 Task: Create a section Agile Assemblers and in the section, add a milestone Internet of Things Integration in the project AgileCamp
Action: Mouse moved to (37, 336)
Screenshot: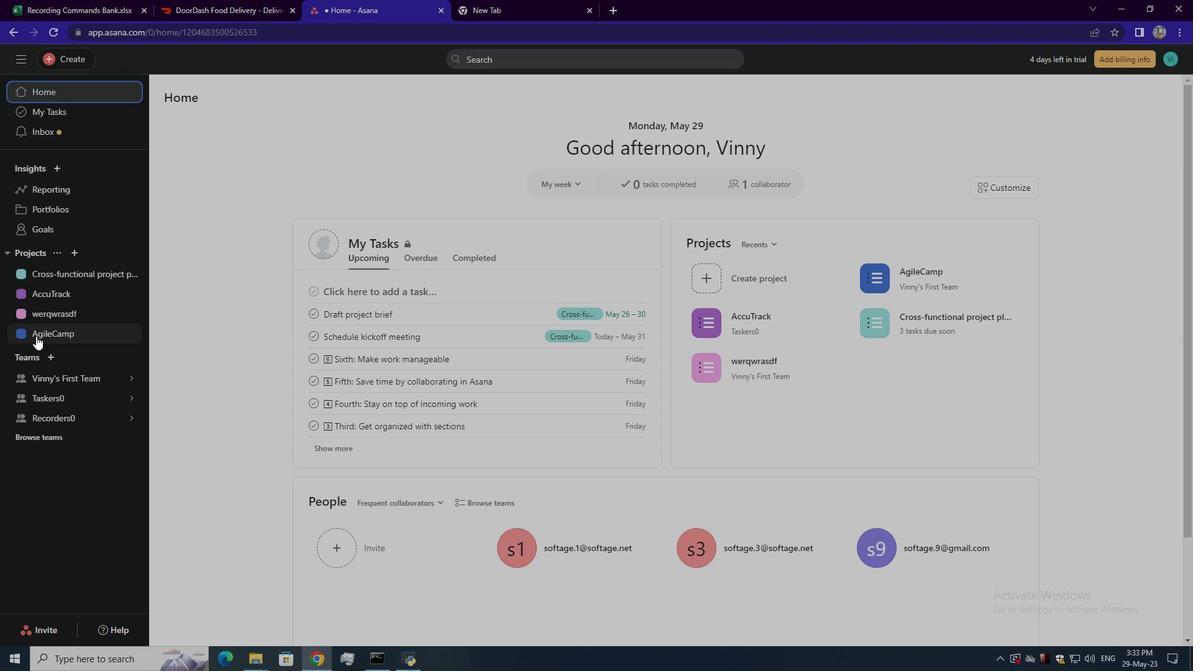 
Action: Mouse pressed left at (37, 336)
Screenshot: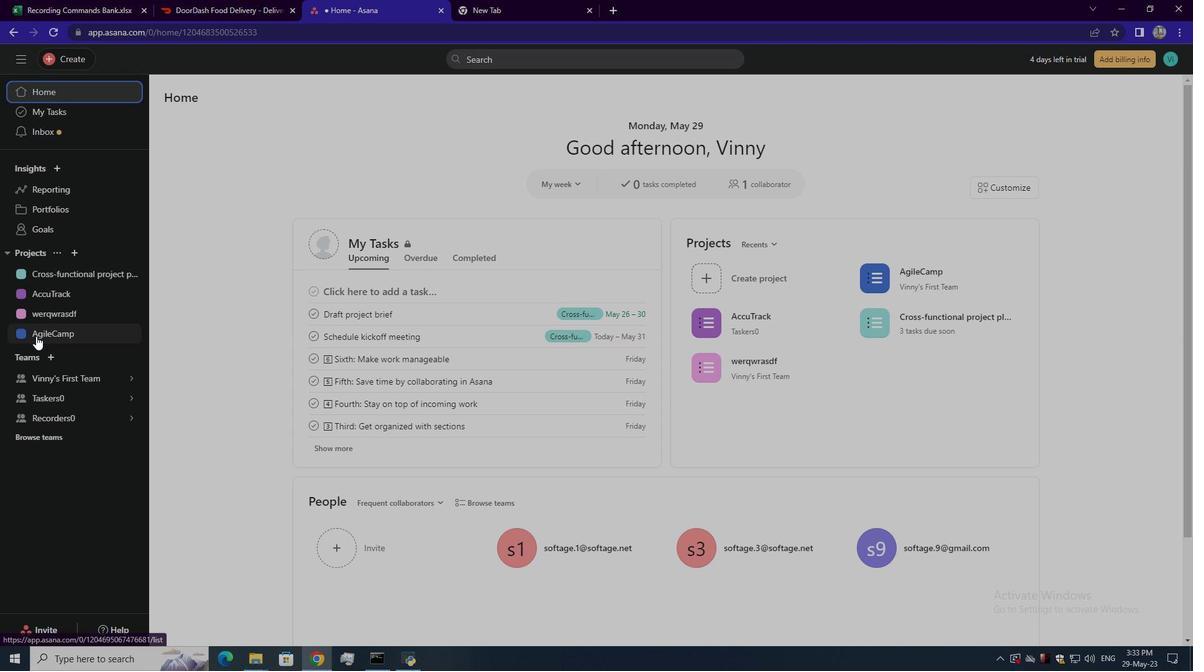 
Action: Mouse moved to (219, 579)
Screenshot: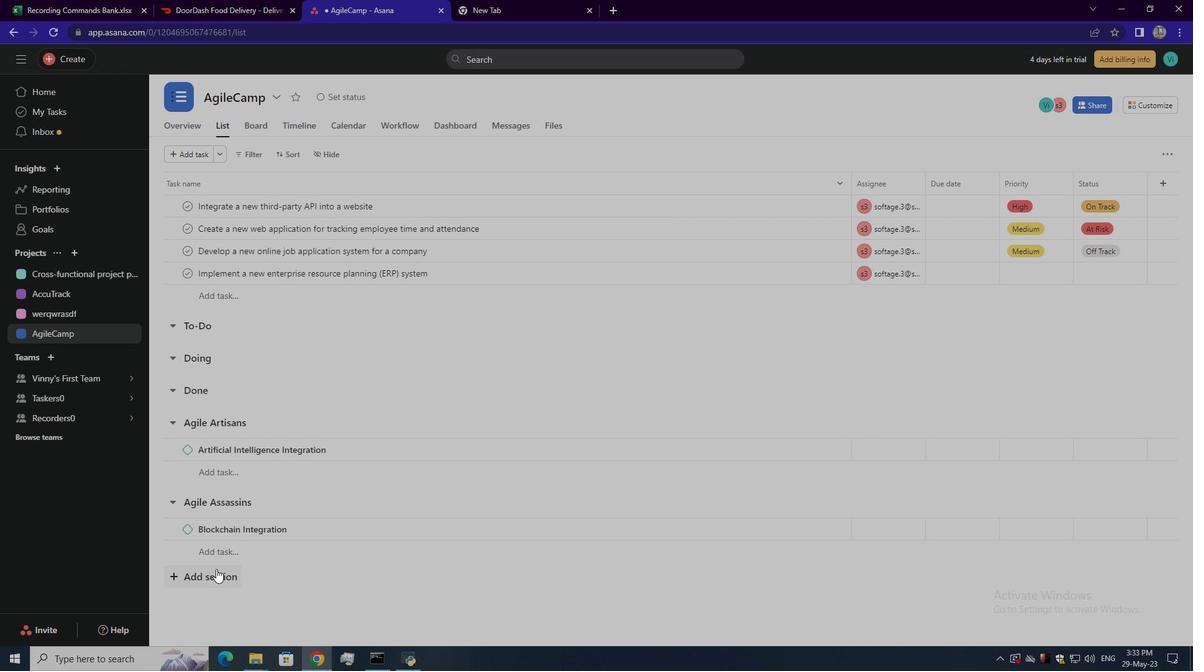 
Action: Mouse pressed left at (219, 579)
Screenshot: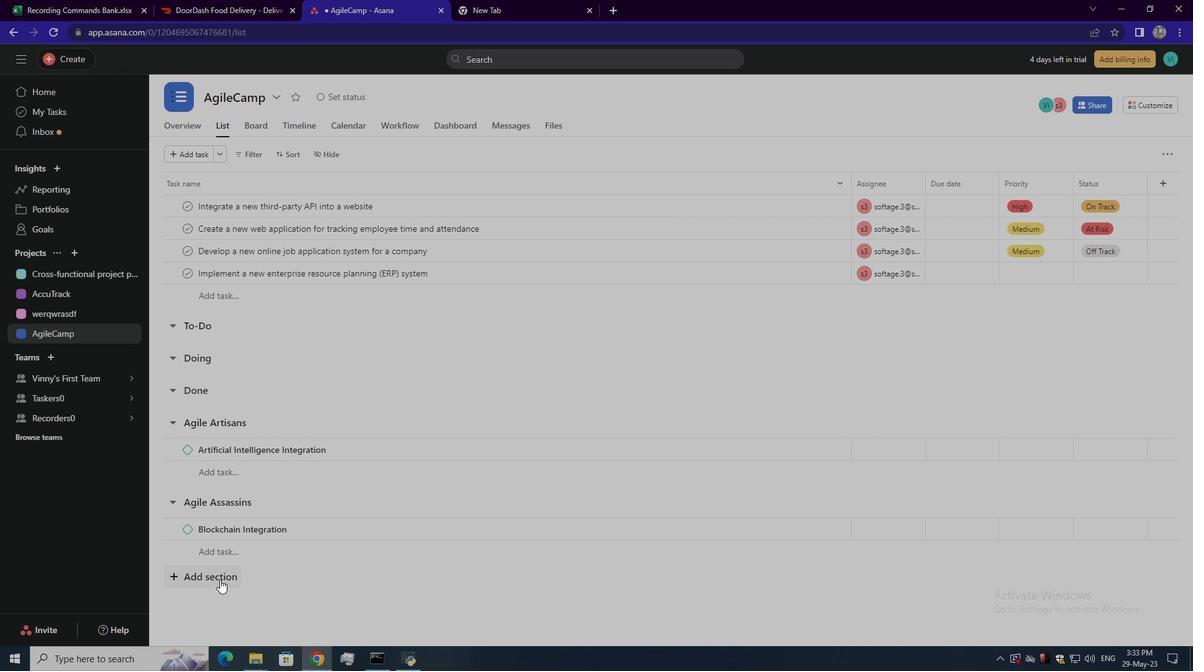 
Action: Mouse moved to (230, 581)
Screenshot: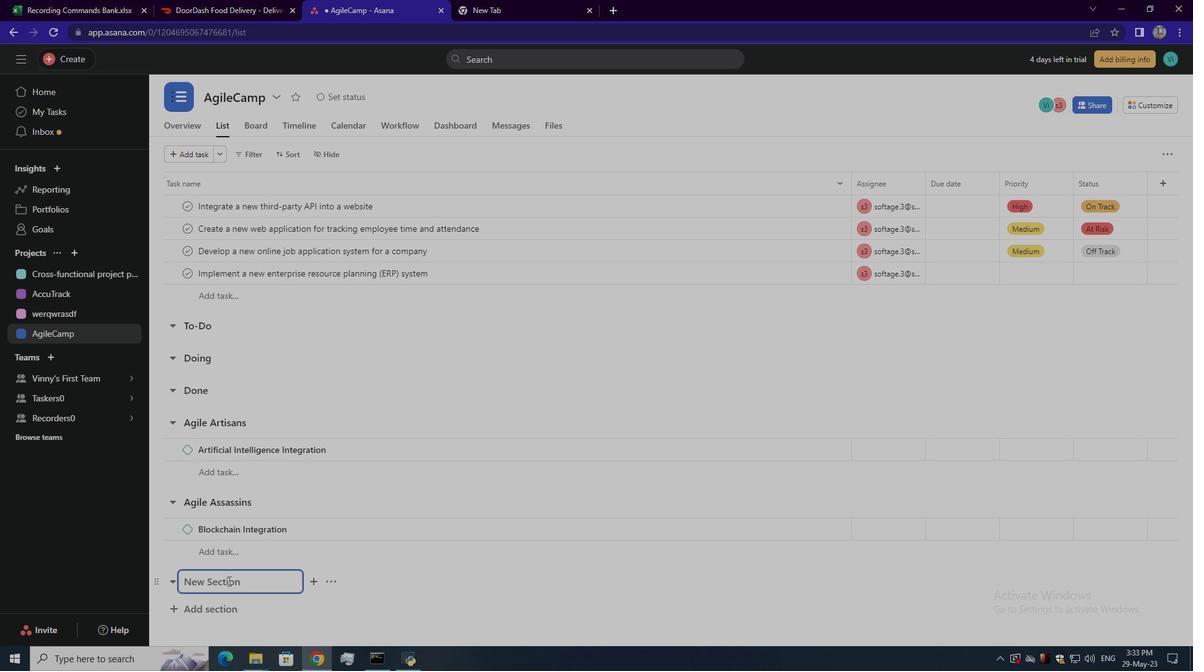
Action: Mouse pressed left at (230, 581)
Screenshot: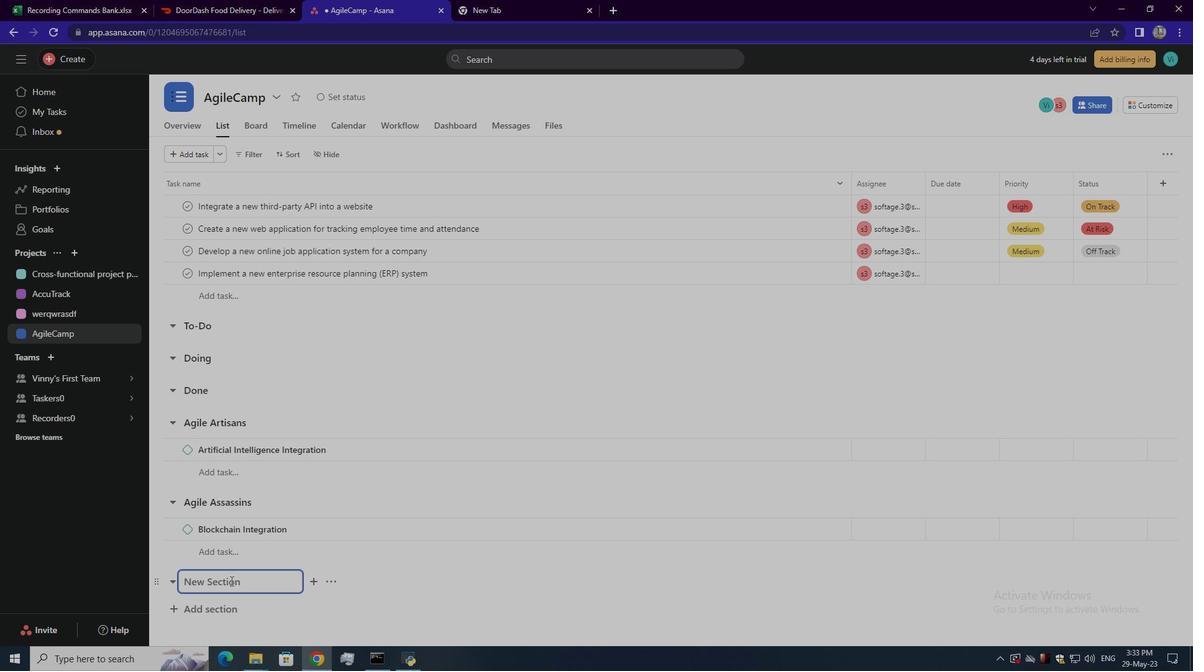 
Action: Key pressed <Key.shift><Key.shift><Key.shift><Key.shift><Key.shift><Key.shift>Agile<Key.space><Key.shift>Assemblers<Key.enter>
Screenshot: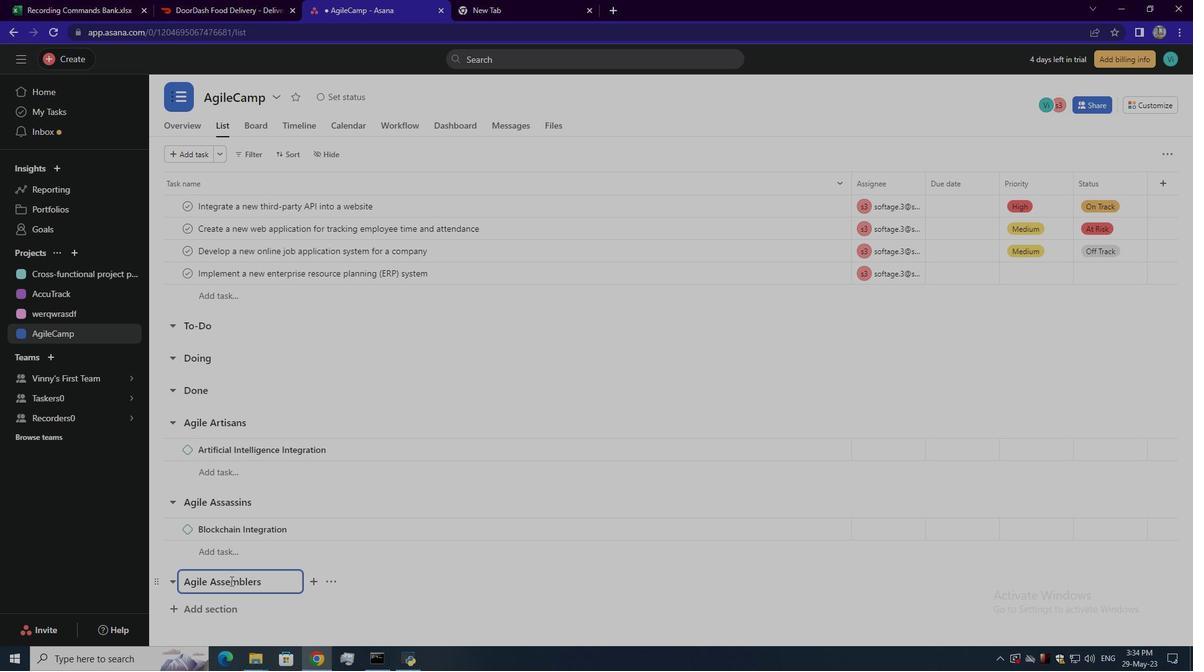 
Action: Mouse moved to (230, 609)
Screenshot: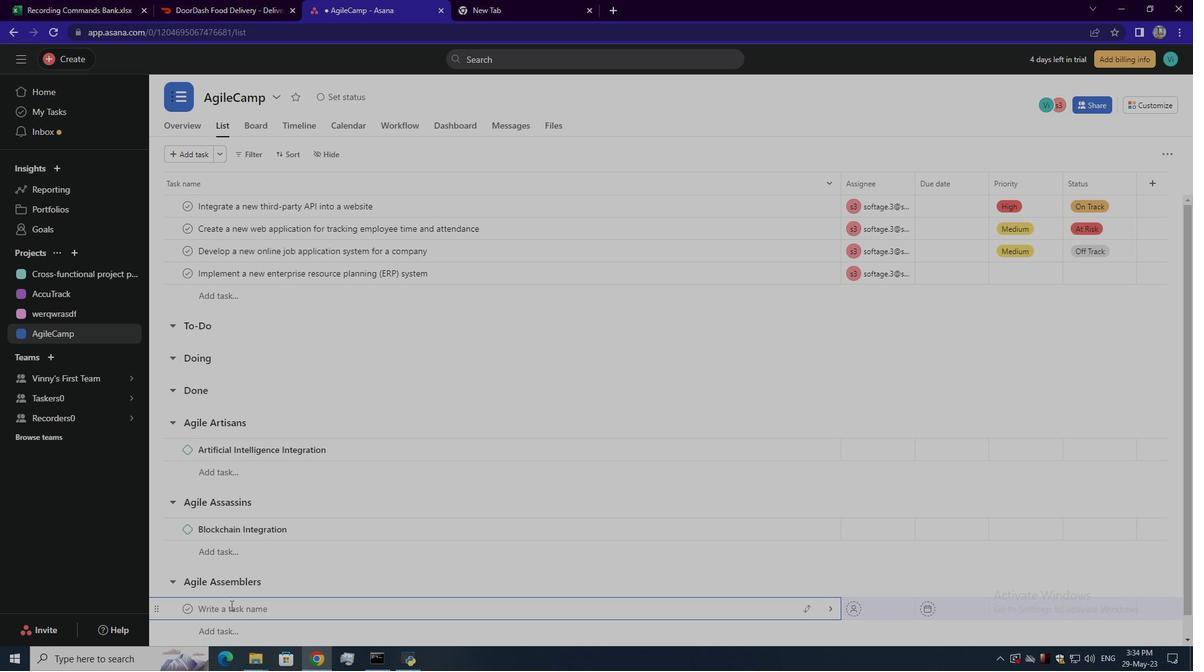 
Action: Mouse pressed left at (230, 609)
Screenshot: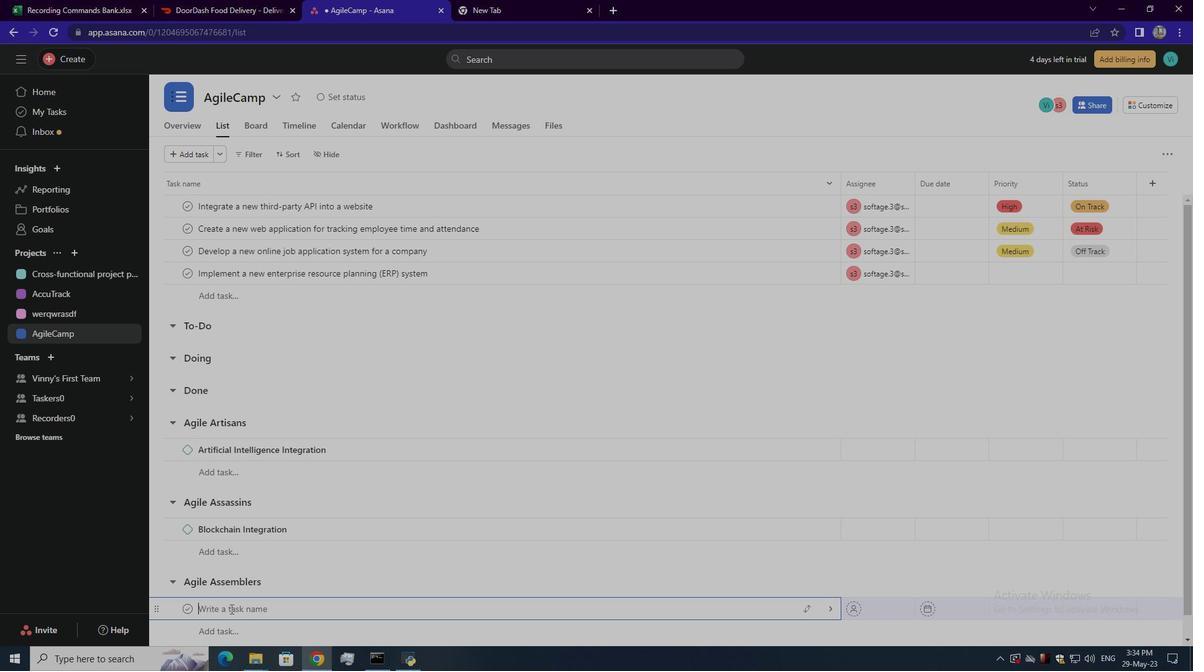 
Action: Key pressed <Key.shift><Key.shift><Key.shift><Key.shift><Key.shift><Key.shift><Key.shift>Internet<Key.space>of<Key.space><Key.shift>Things<Key.space>i<Key.backspace><Key.shift>Integration<Key.enter>
Screenshot: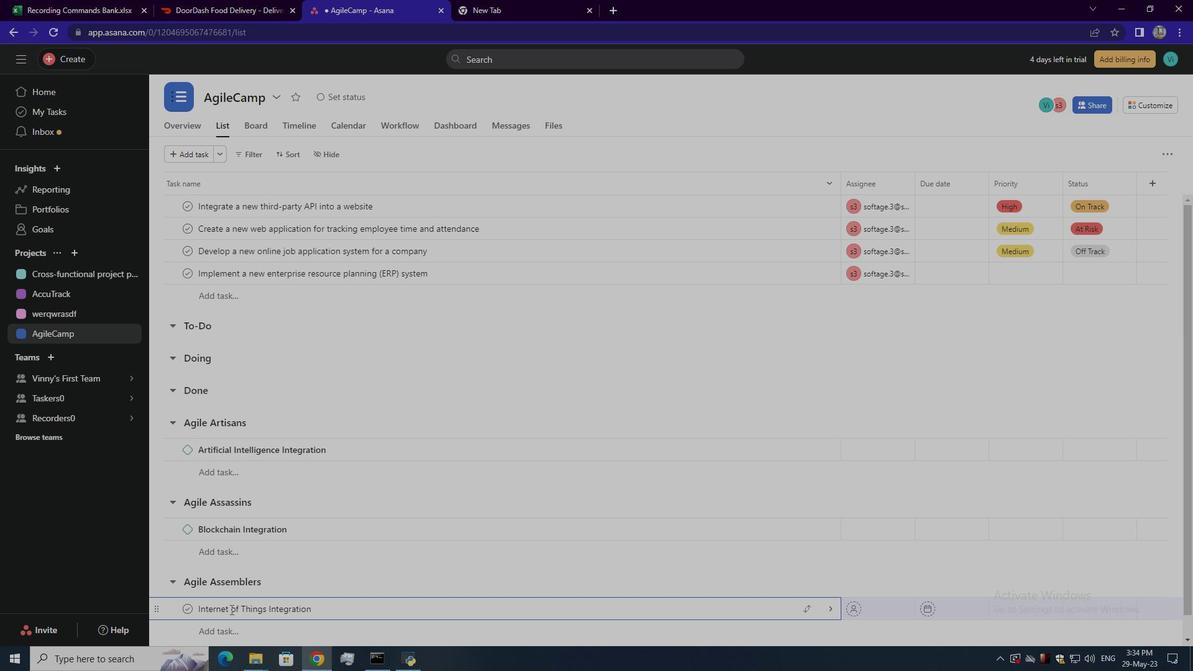 
Action: Mouse moved to (363, 609)
Screenshot: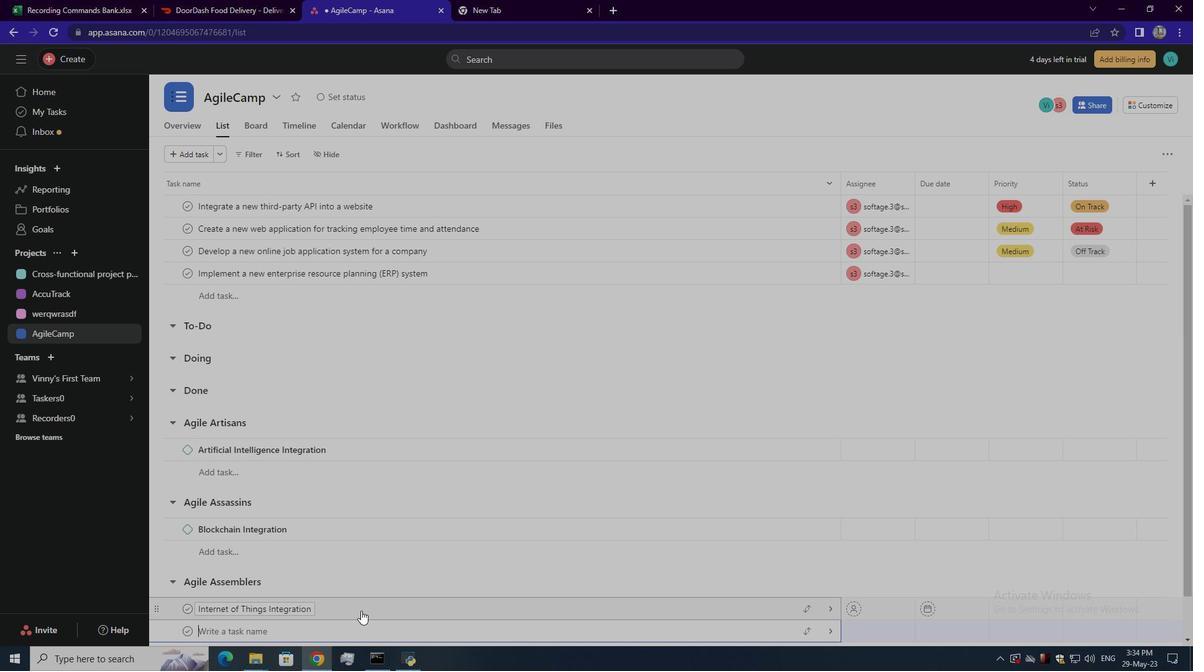 
Action: Mouse pressed left at (363, 609)
Screenshot: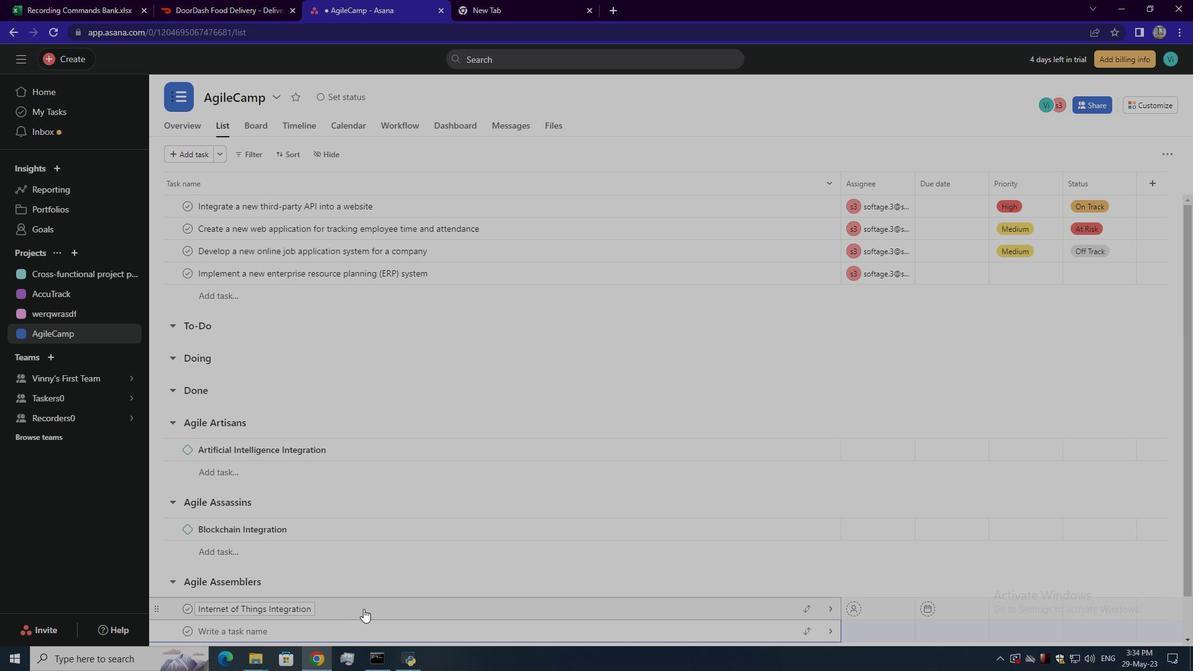 
Action: Mouse moved to (1142, 156)
Screenshot: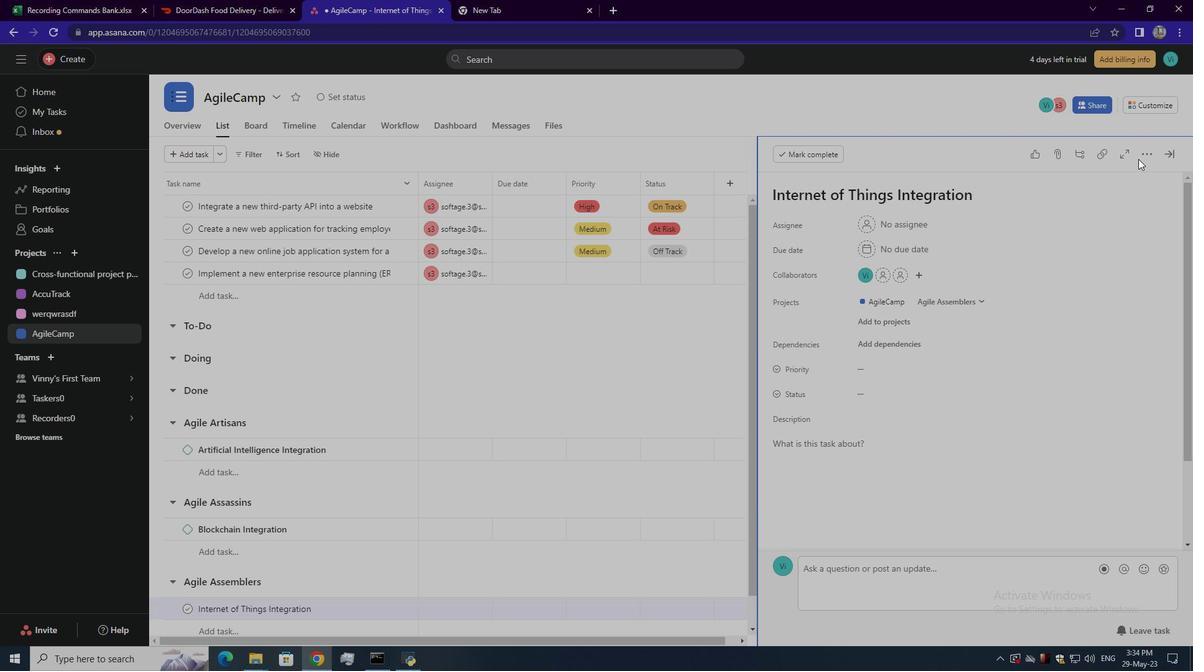 
Action: Mouse pressed left at (1142, 156)
Screenshot: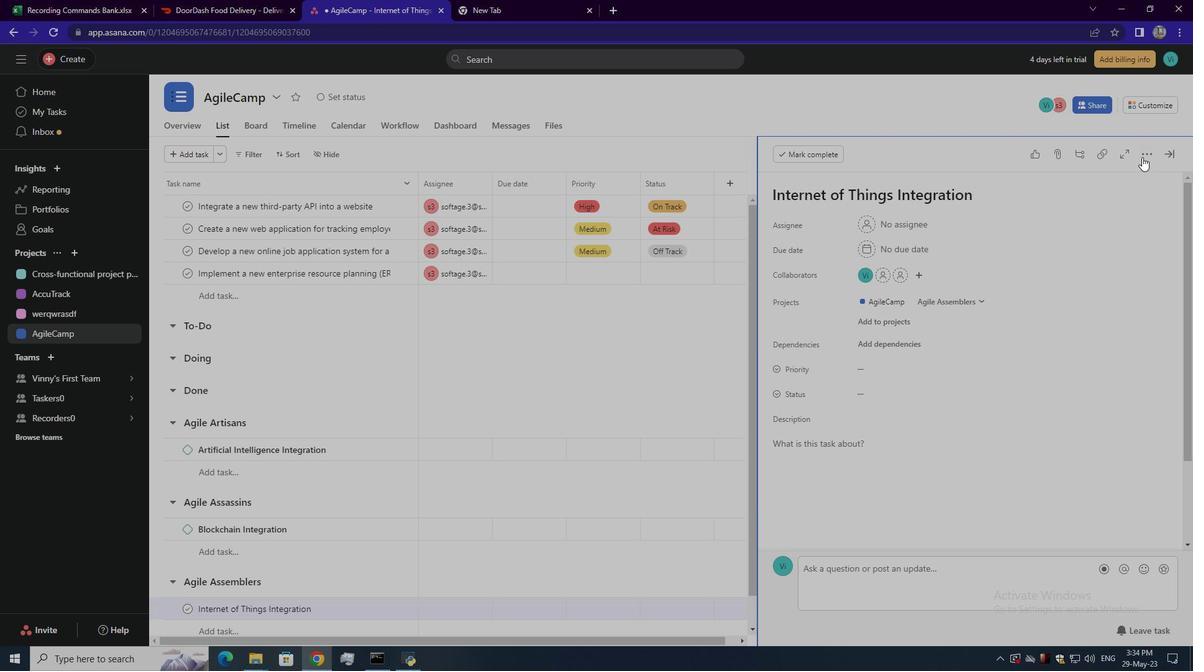 
Action: Mouse moved to (1057, 195)
Screenshot: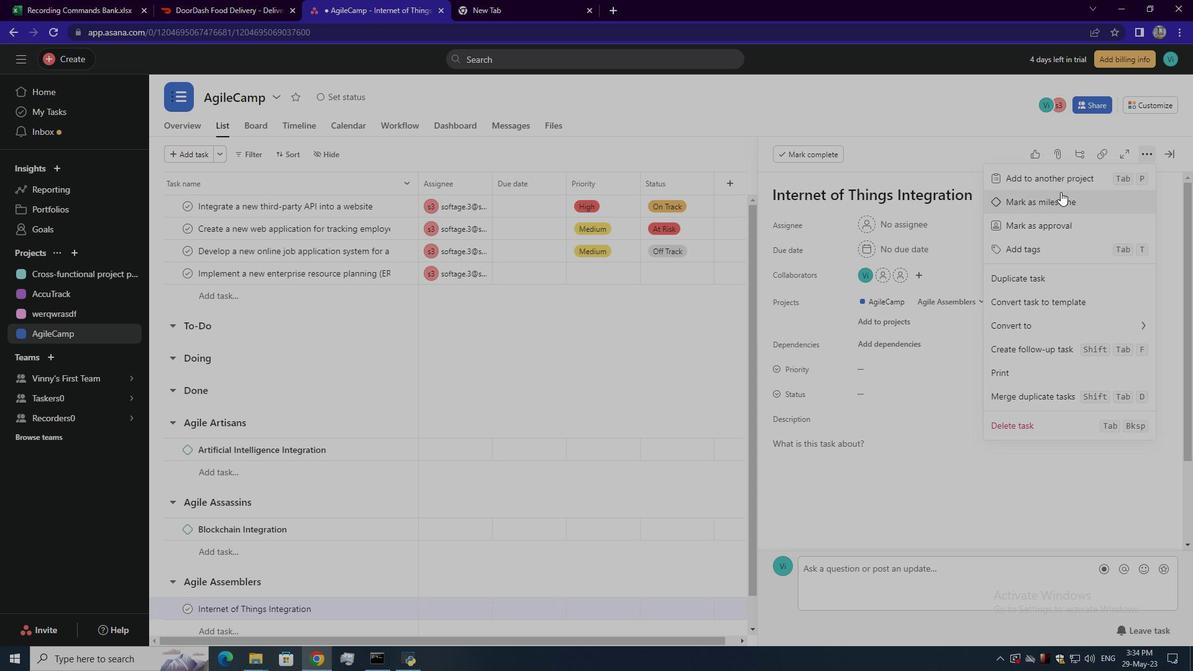 
Action: Mouse pressed left at (1057, 195)
Screenshot: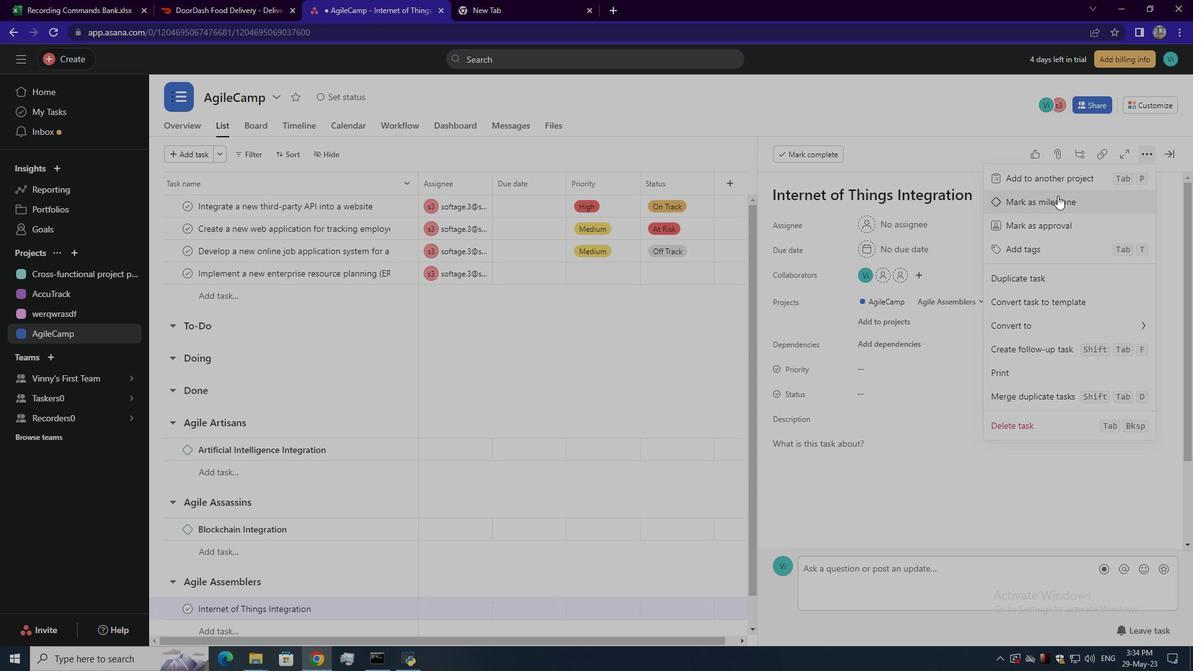 
